Task: Add Softage Information Technology Limited.
Action: Mouse moved to (317, 157)
Screenshot: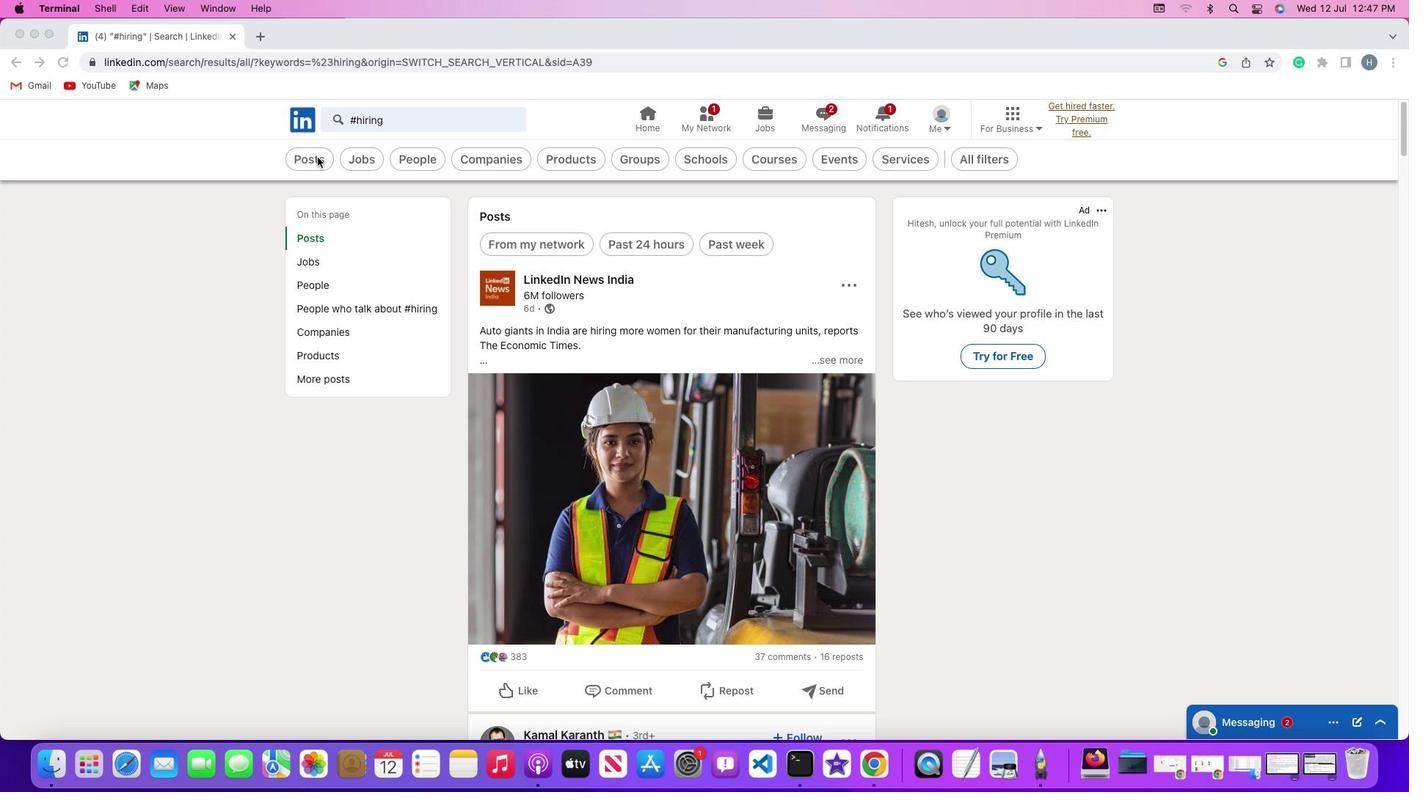 
Action: Mouse pressed left at (317, 157)
Screenshot: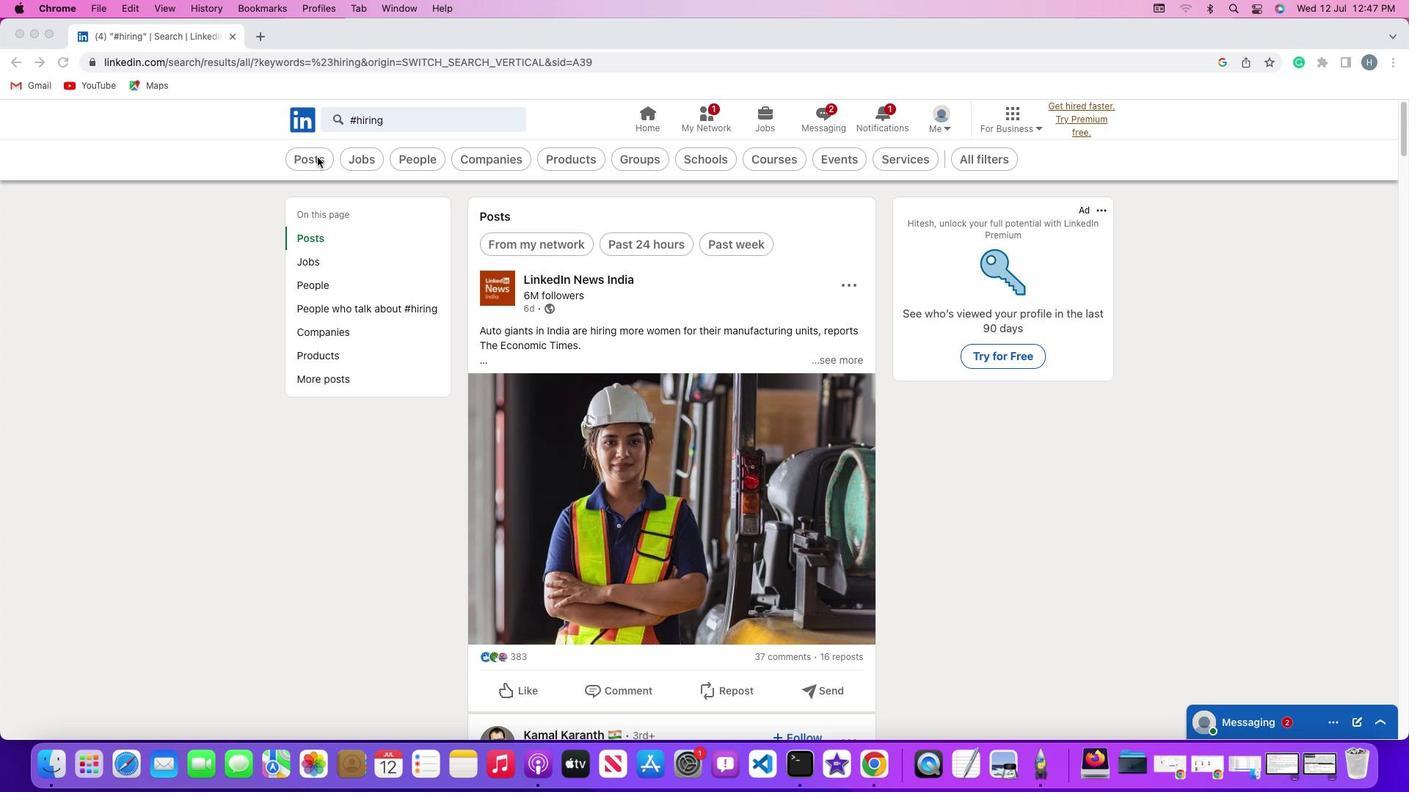 
Action: Mouse pressed left at (317, 157)
Screenshot: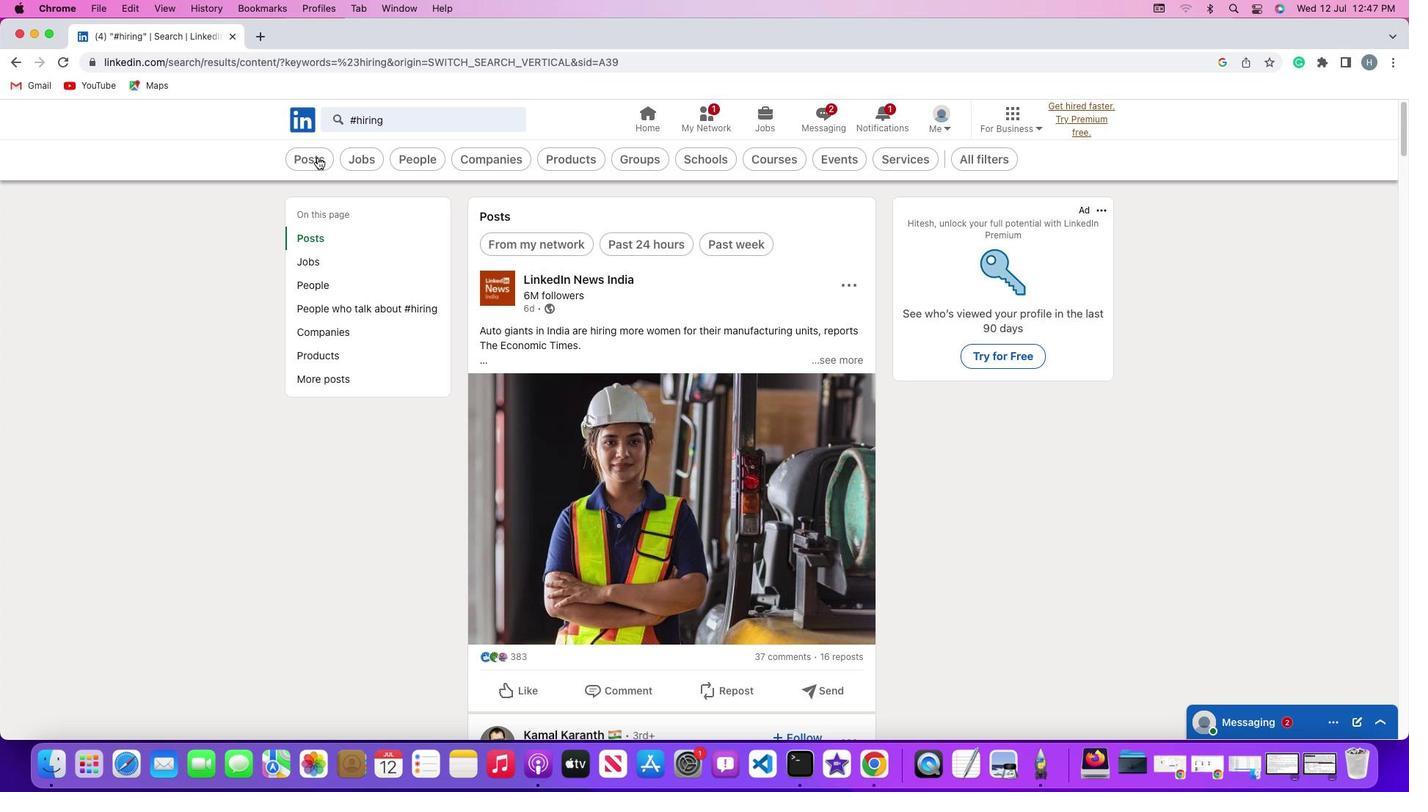 
Action: Mouse moved to (692, 160)
Screenshot: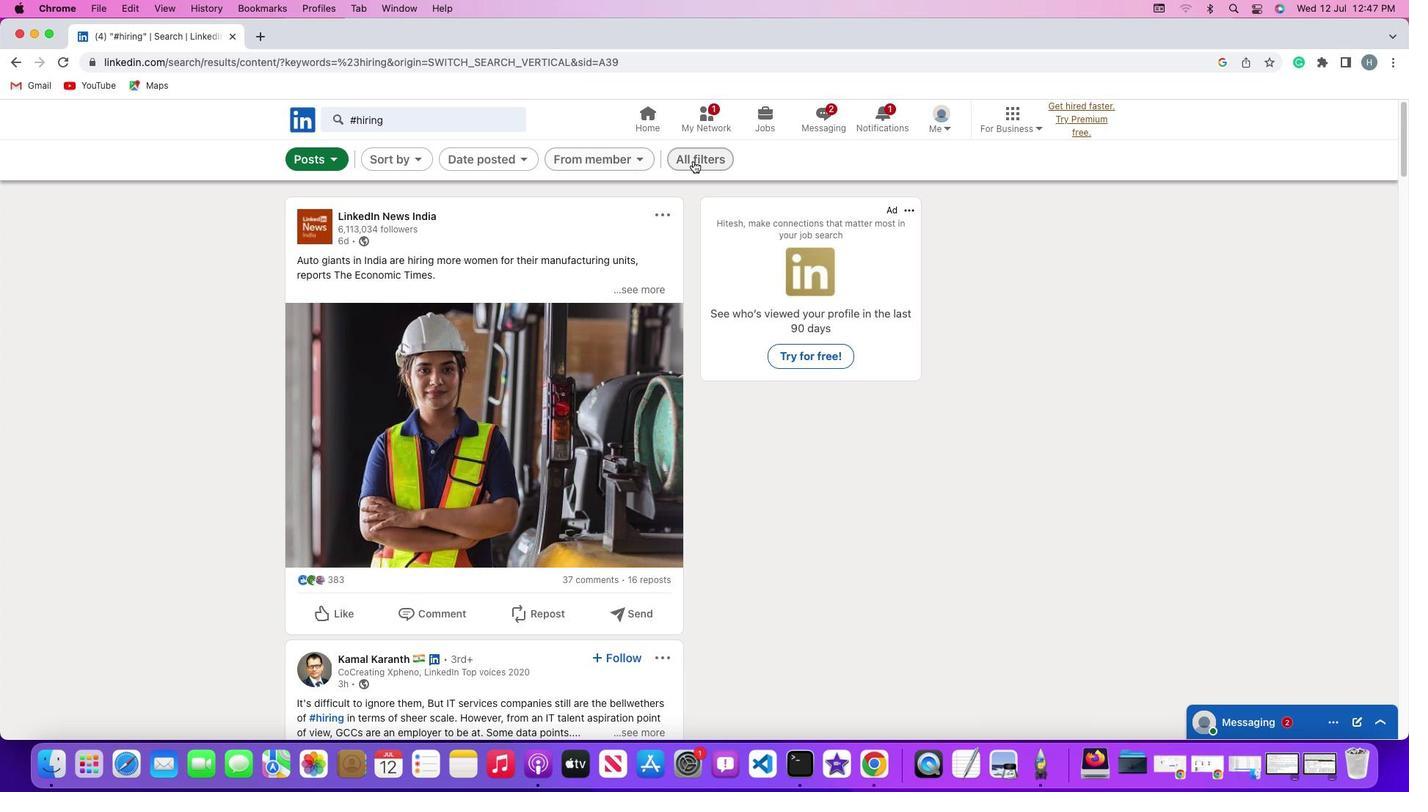 
Action: Mouse pressed left at (692, 160)
Screenshot: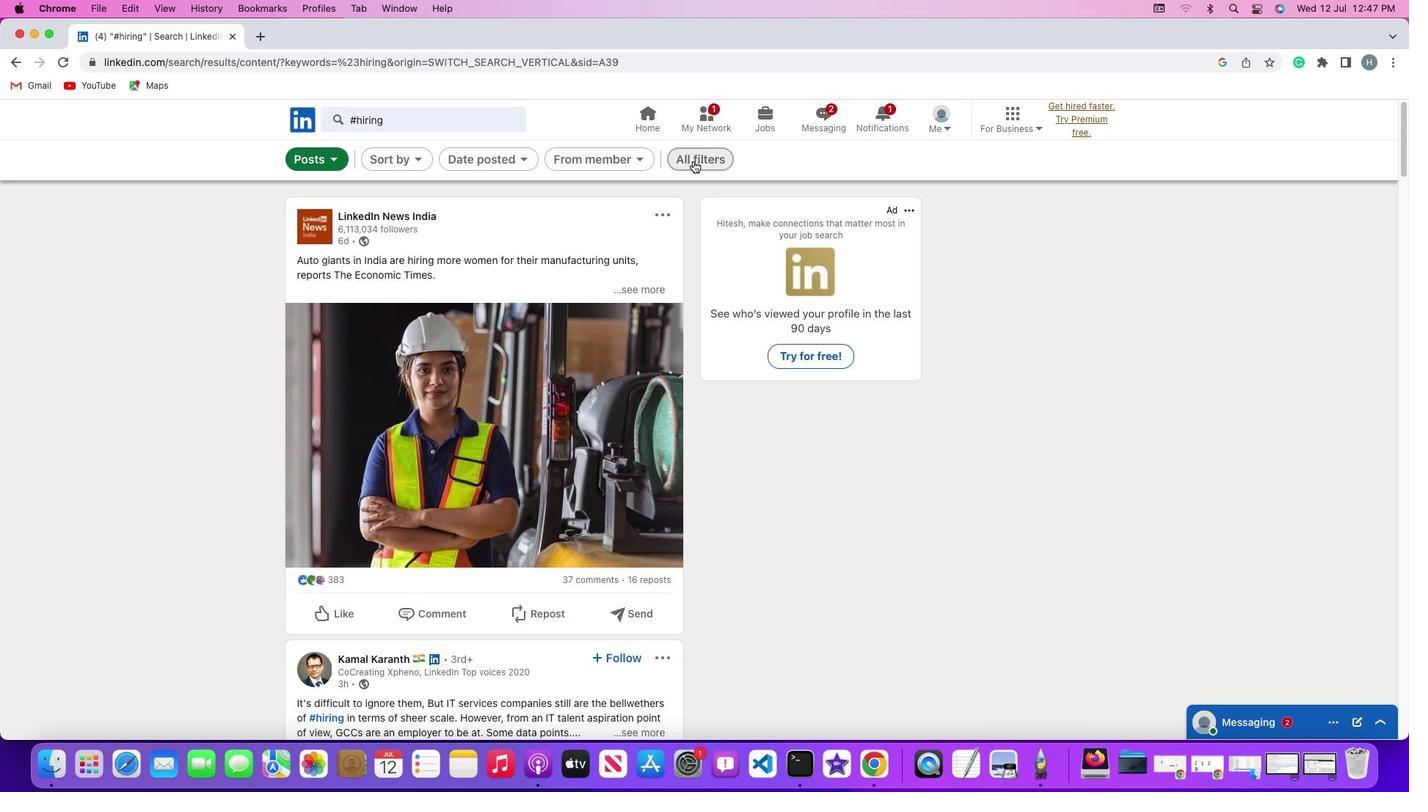 
Action: Mouse moved to (1143, 507)
Screenshot: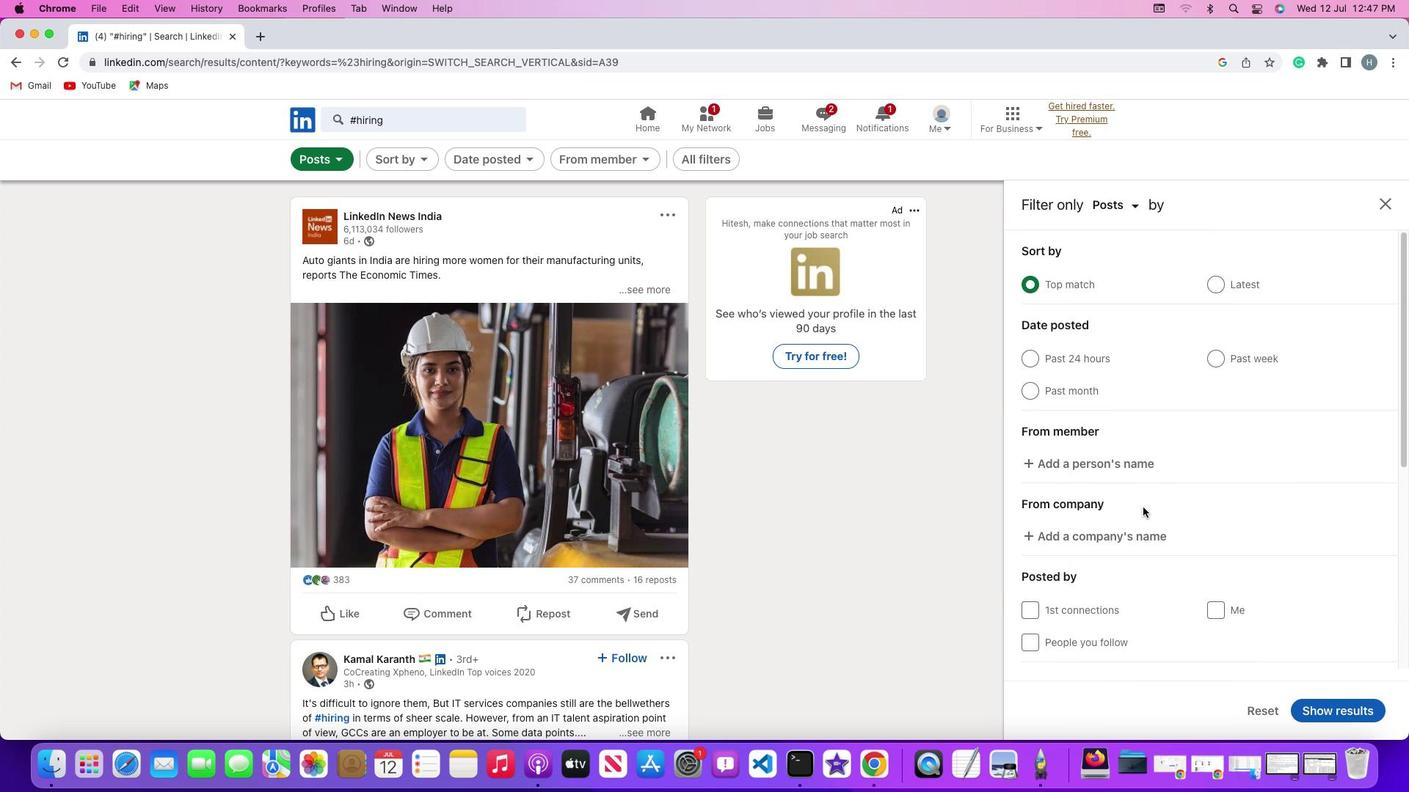 
Action: Mouse scrolled (1143, 507) with delta (0, 0)
Screenshot: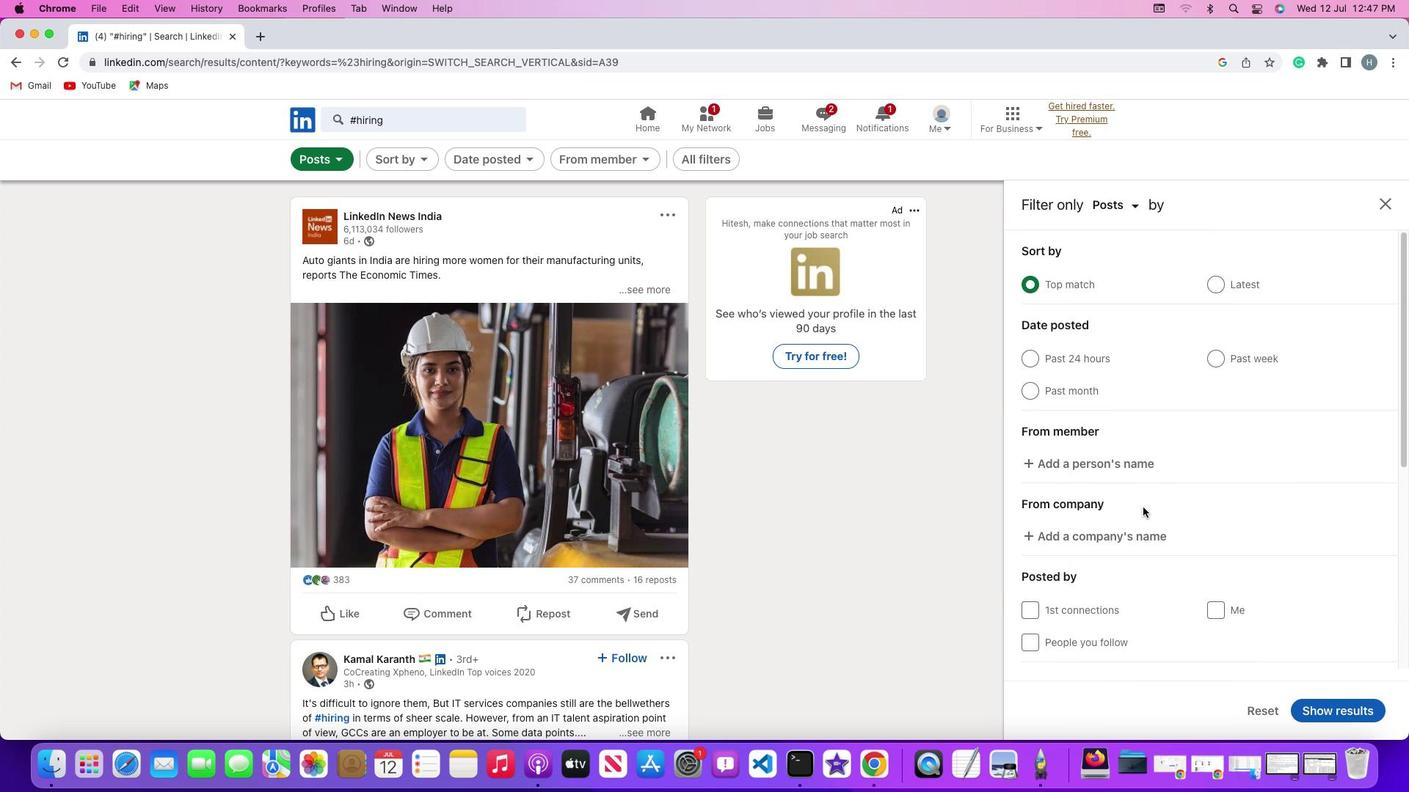 
Action: Mouse scrolled (1143, 507) with delta (0, 0)
Screenshot: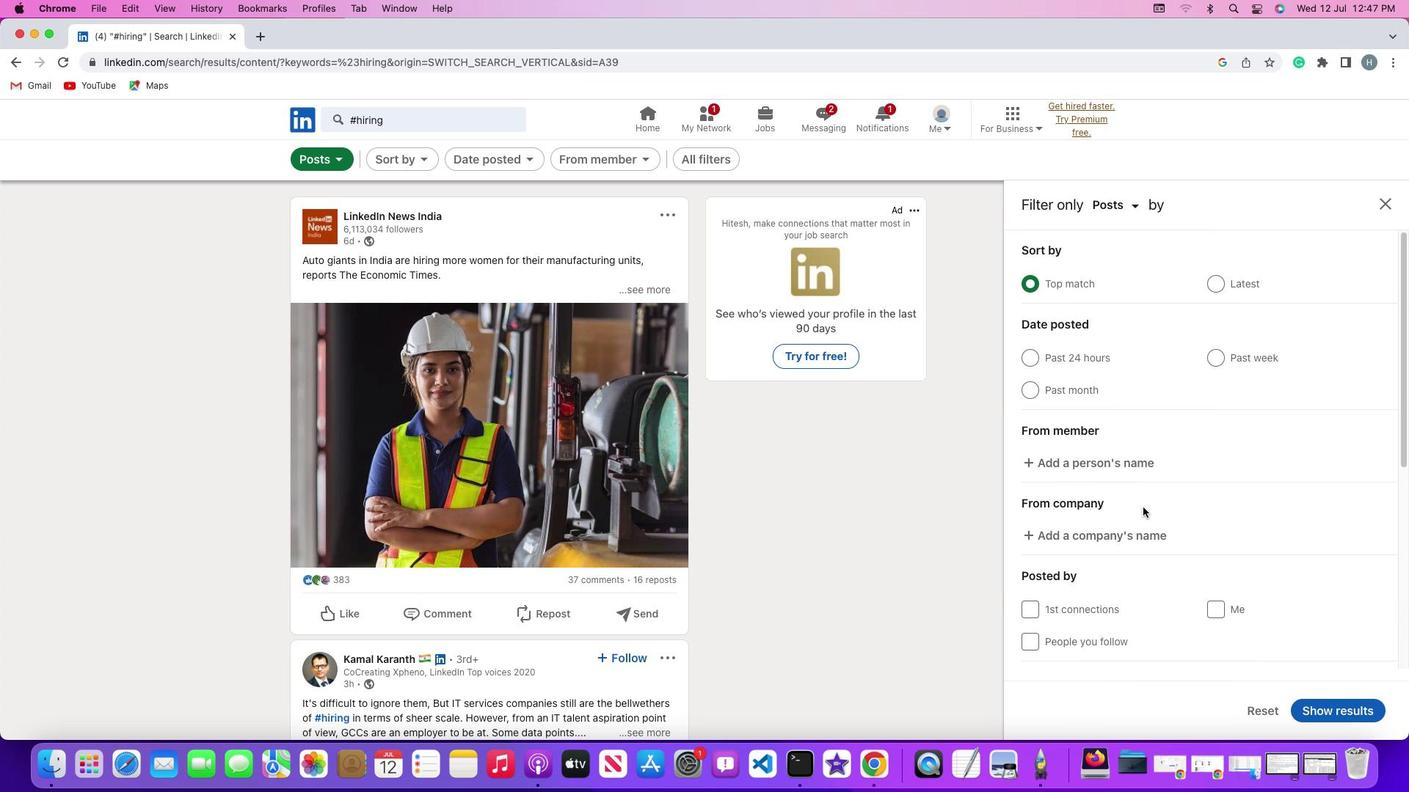 
Action: Mouse scrolled (1143, 507) with delta (0, -1)
Screenshot: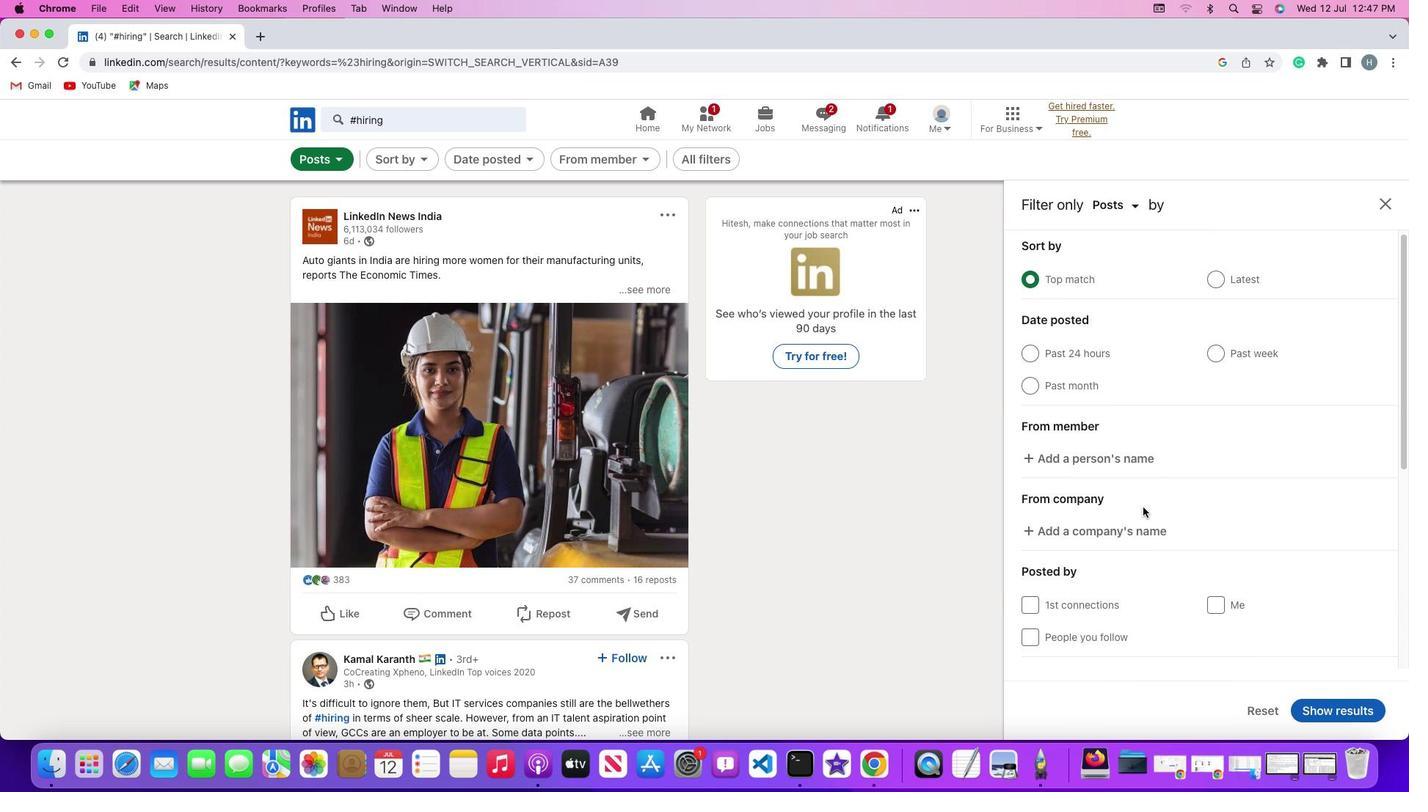 
Action: Mouse scrolled (1143, 507) with delta (0, -2)
Screenshot: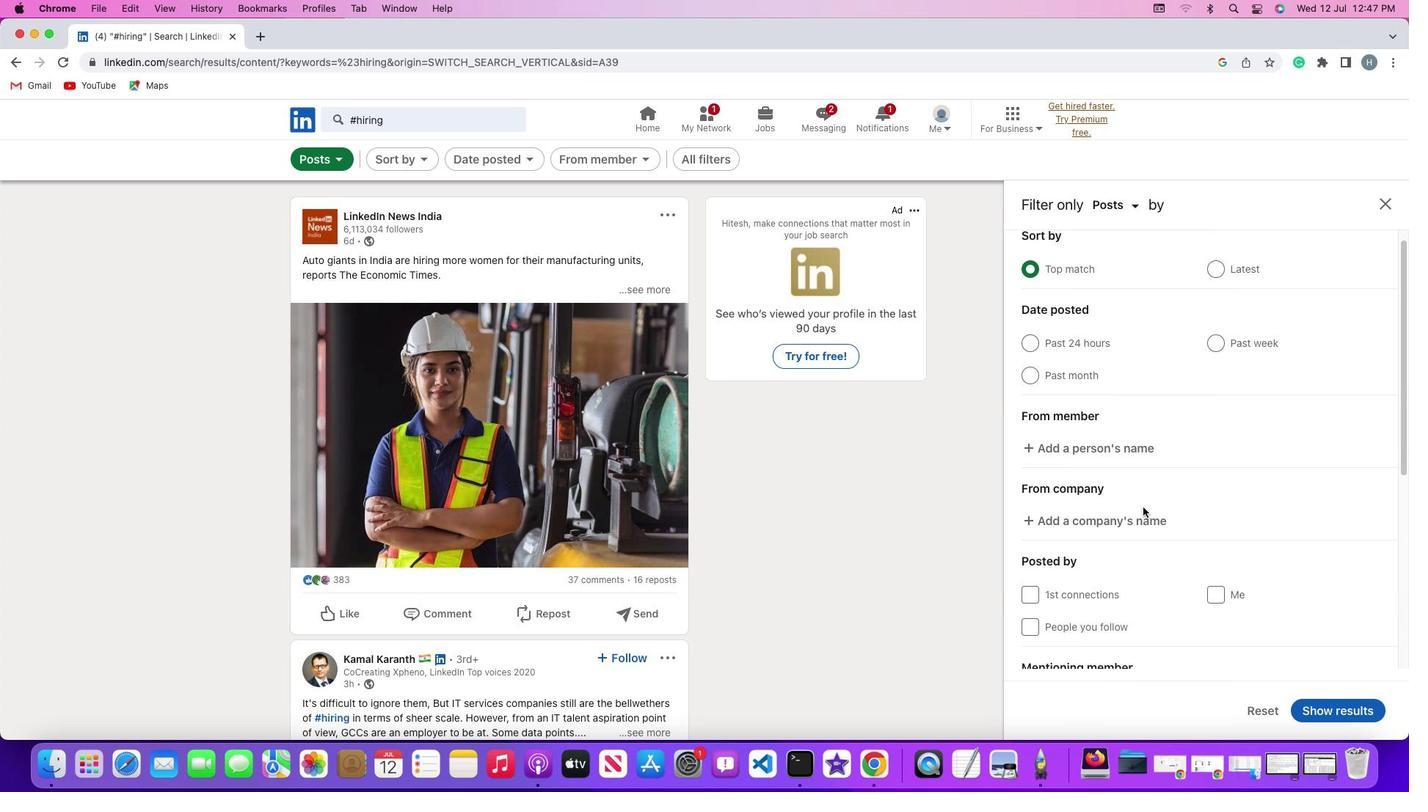 
Action: Mouse scrolled (1143, 507) with delta (0, 0)
Screenshot: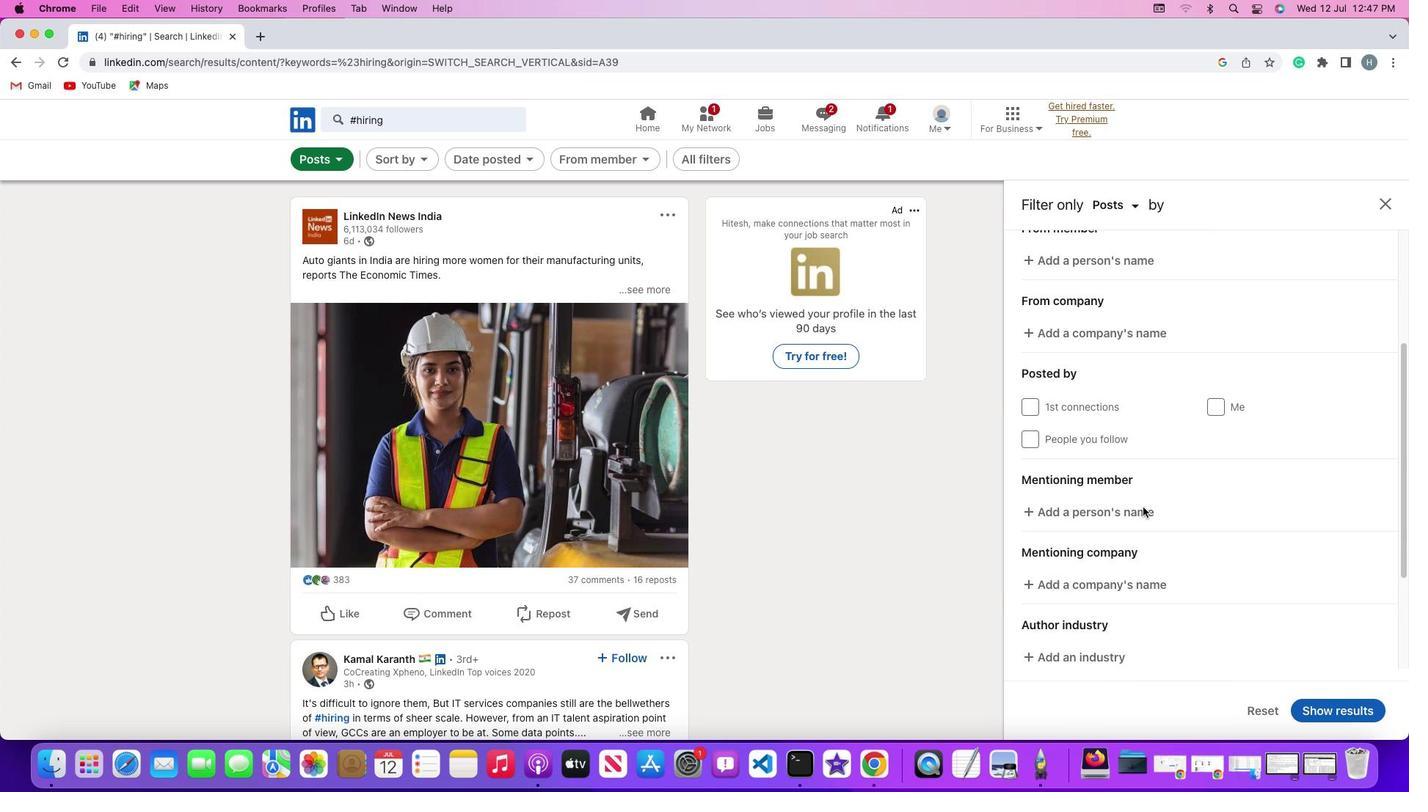 
Action: Mouse scrolled (1143, 507) with delta (0, 0)
Screenshot: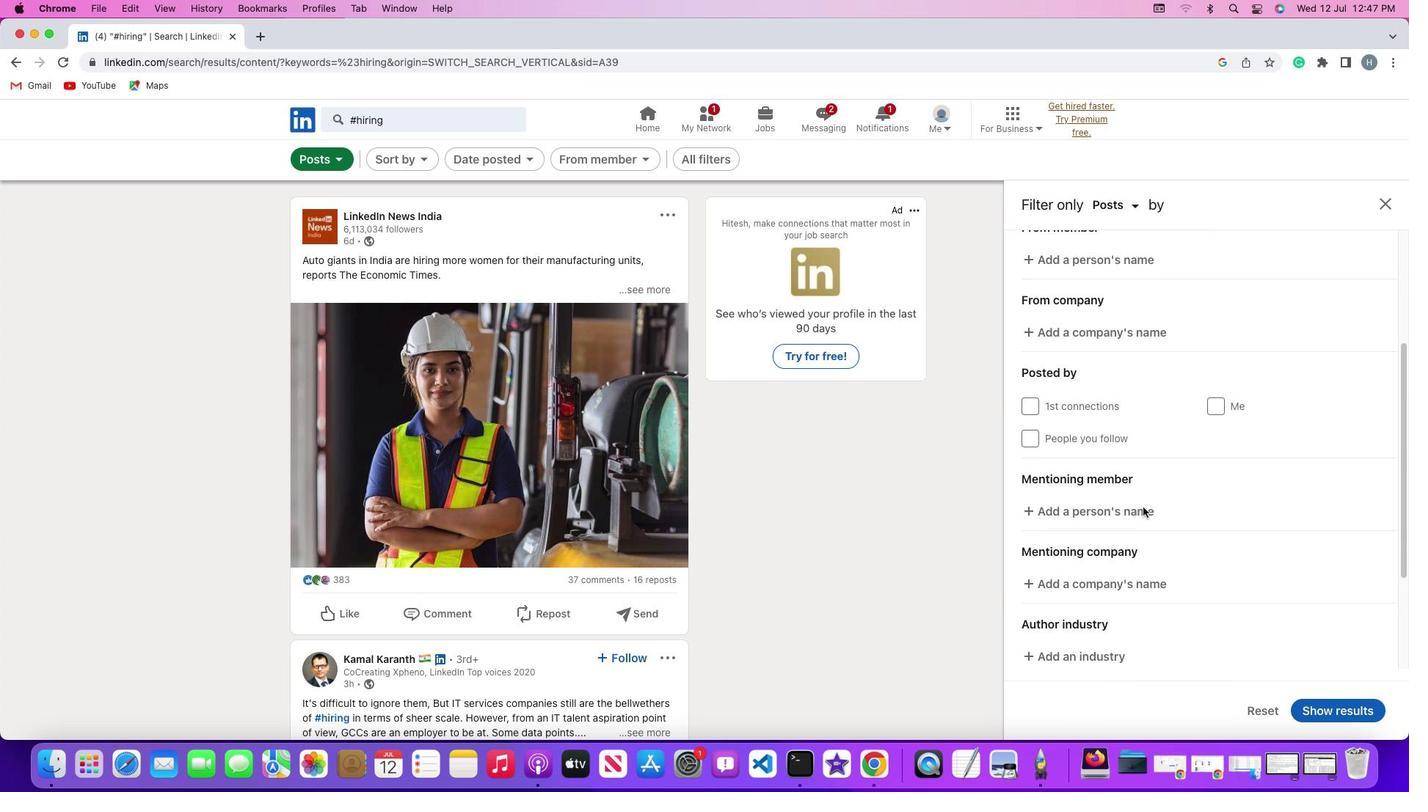 
Action: Mouse scrolled (1143, 507) with delta (0, -1)
Screenshot: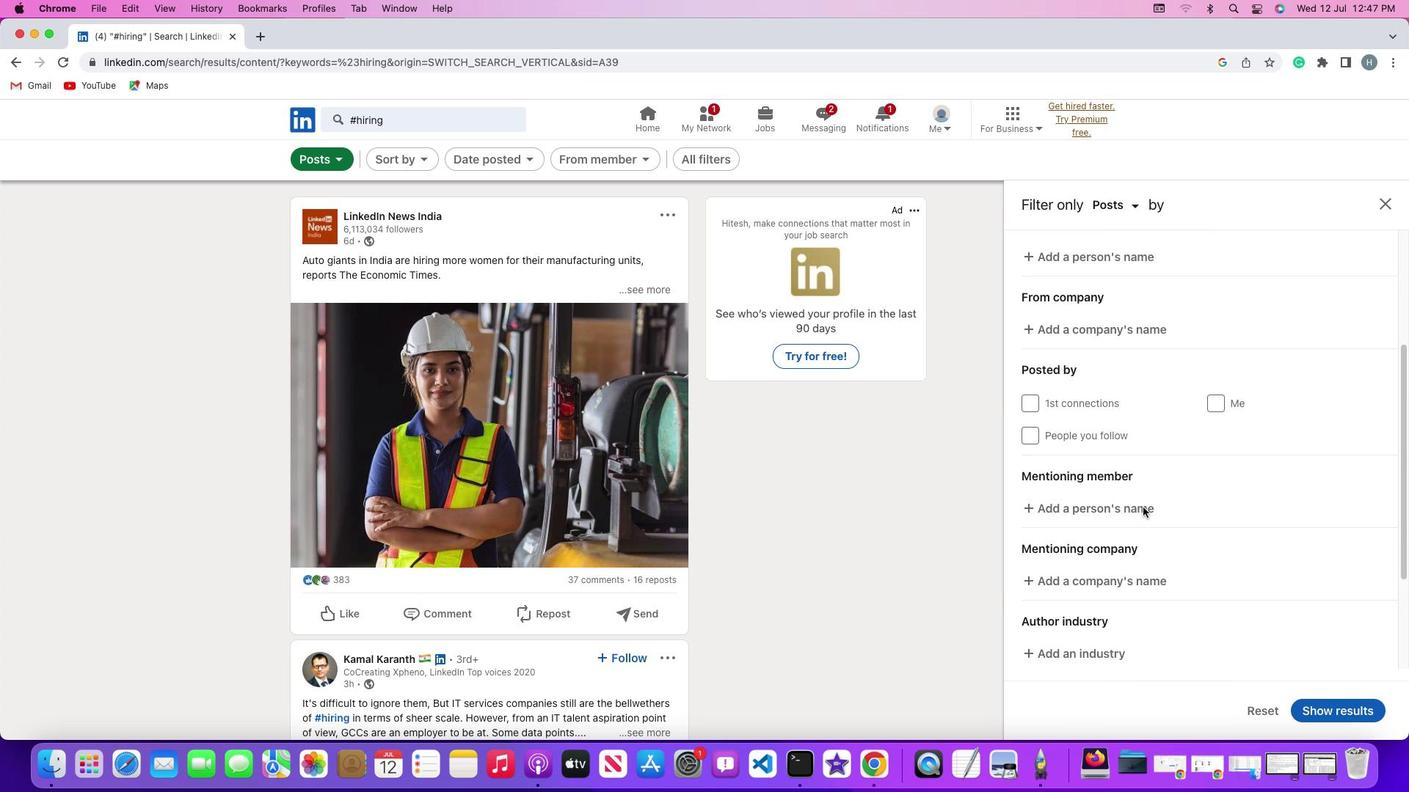 
Action: Mouse scrolled (1143, 507) with delta (0, -2)
Screenshot: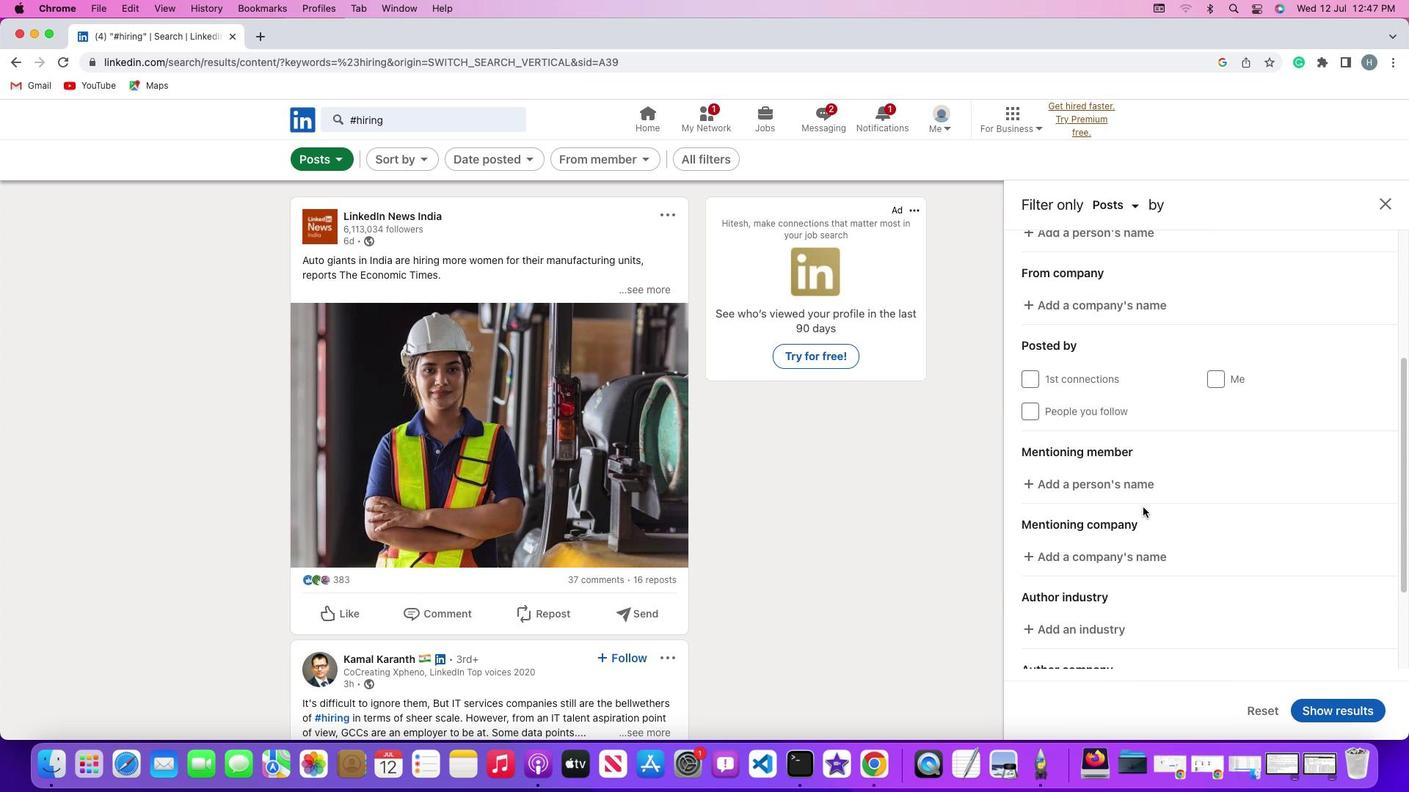 
Action: Mouse scrolled (1143, 507) with delta (0, 0)
Screenshot: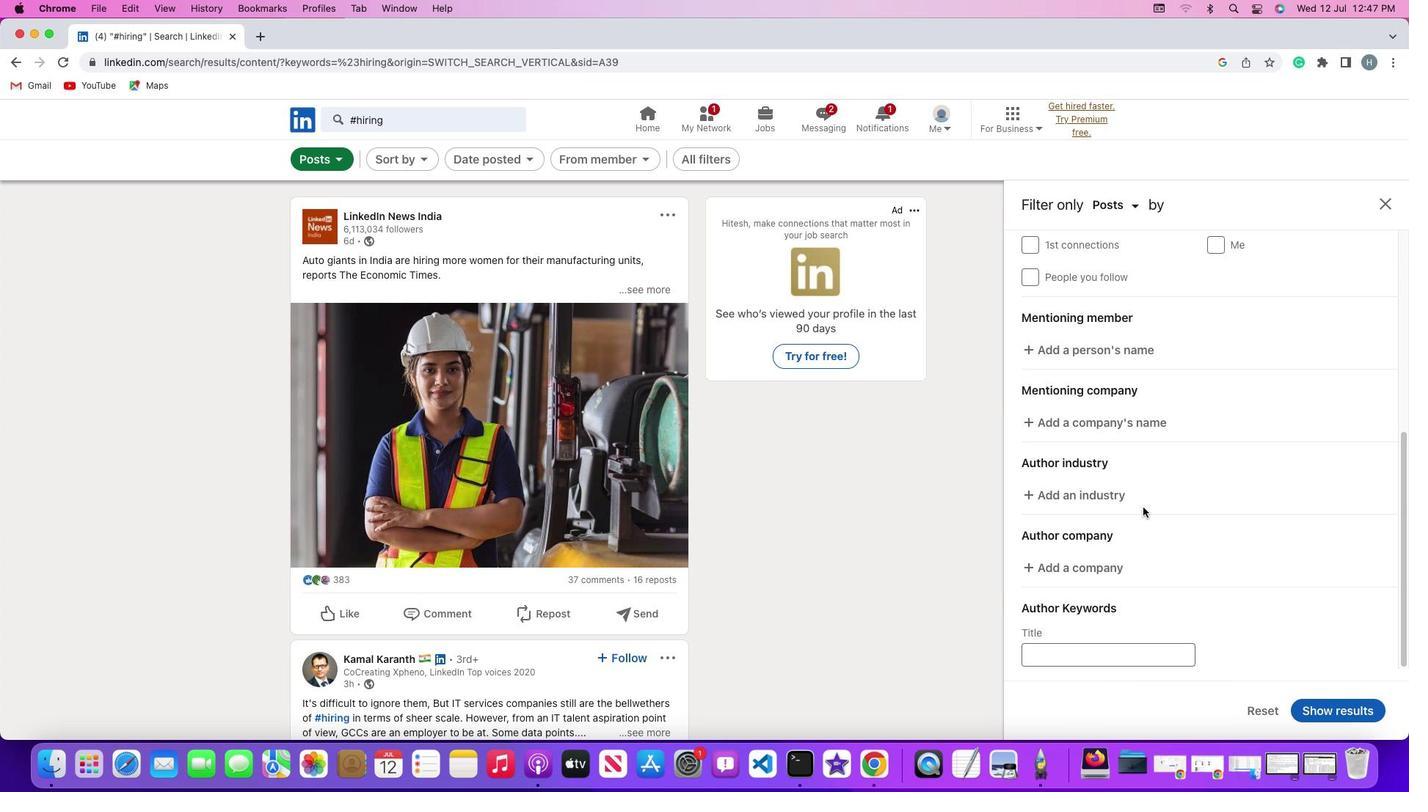 
Action: Mouse scrolled (1143, 507) with delta (0, 0)
Screenshot: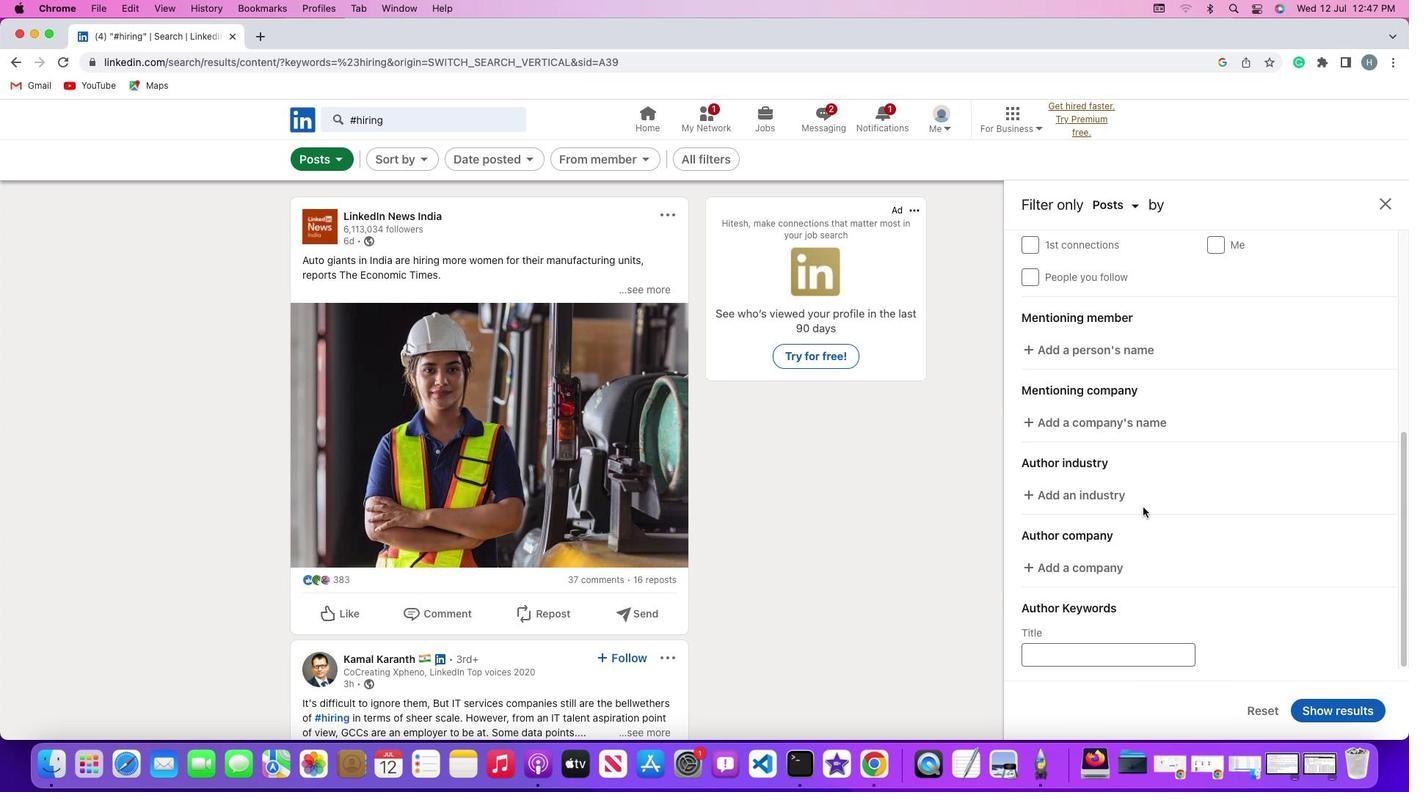 
Action: Mouse scrolled (1143, 507) with delta (0, 0)
Screenshot: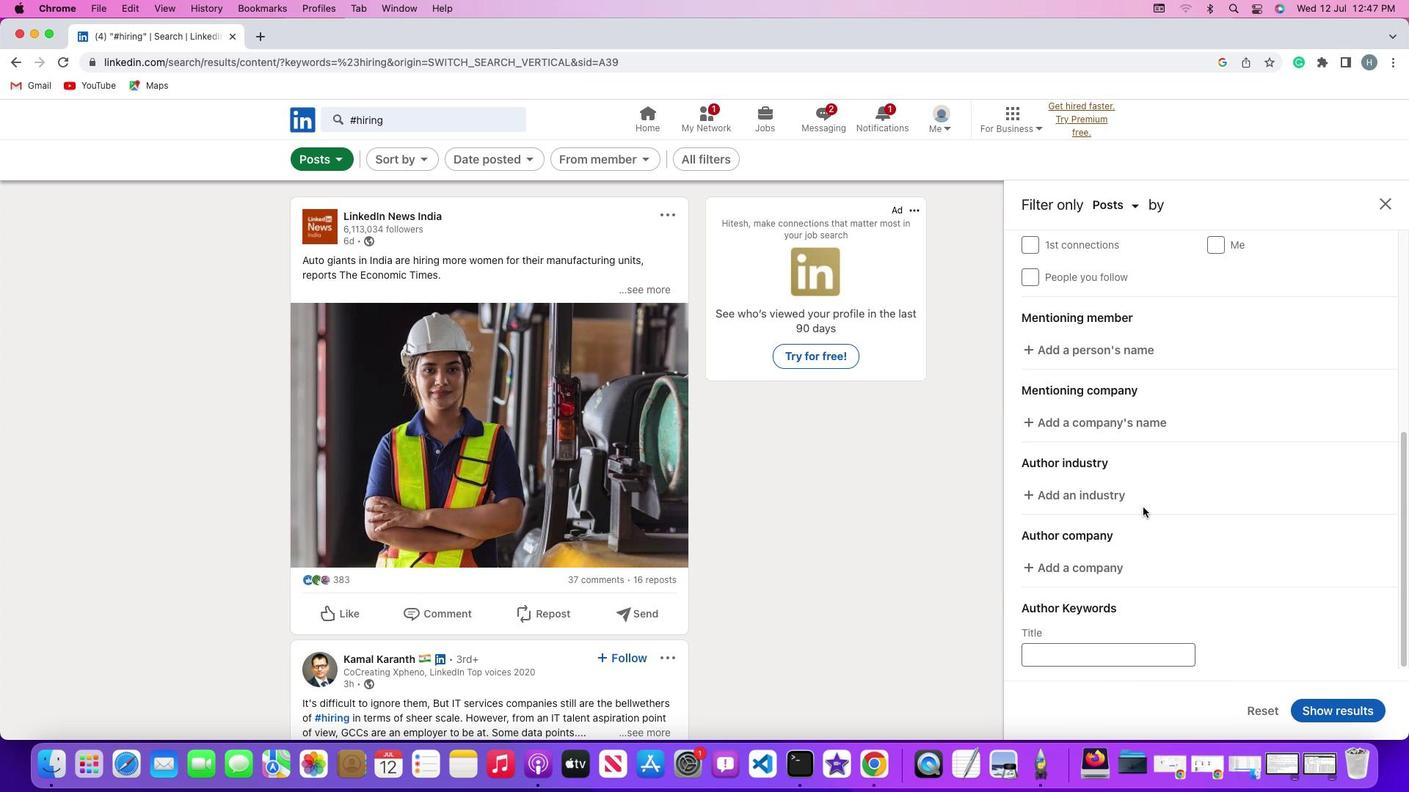 
Action: Mouse scrolled (1143, 507) with delta (0, 0)
Screenshot: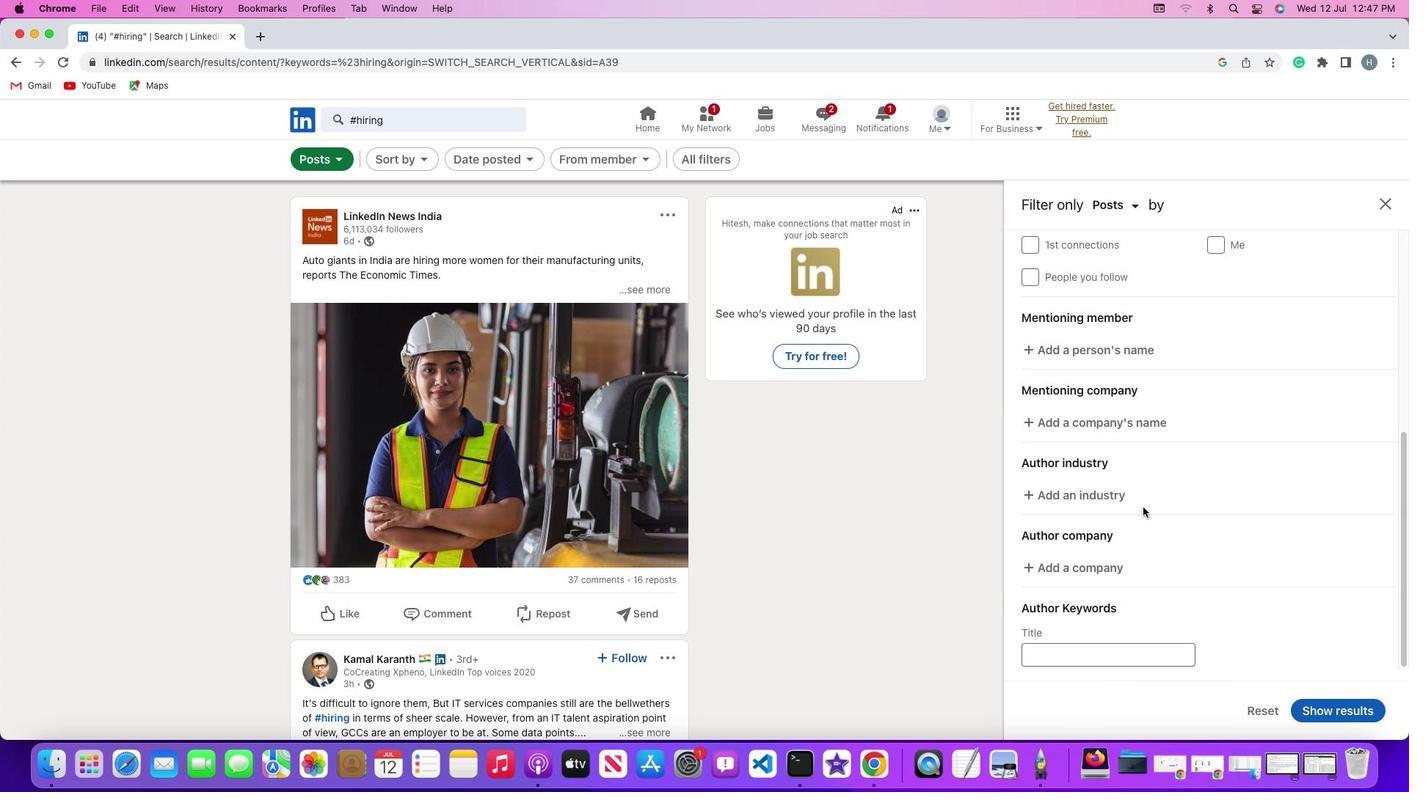 
Action: Mouse scrolled (1143, 507) with delta (0, 0)
Screenshot: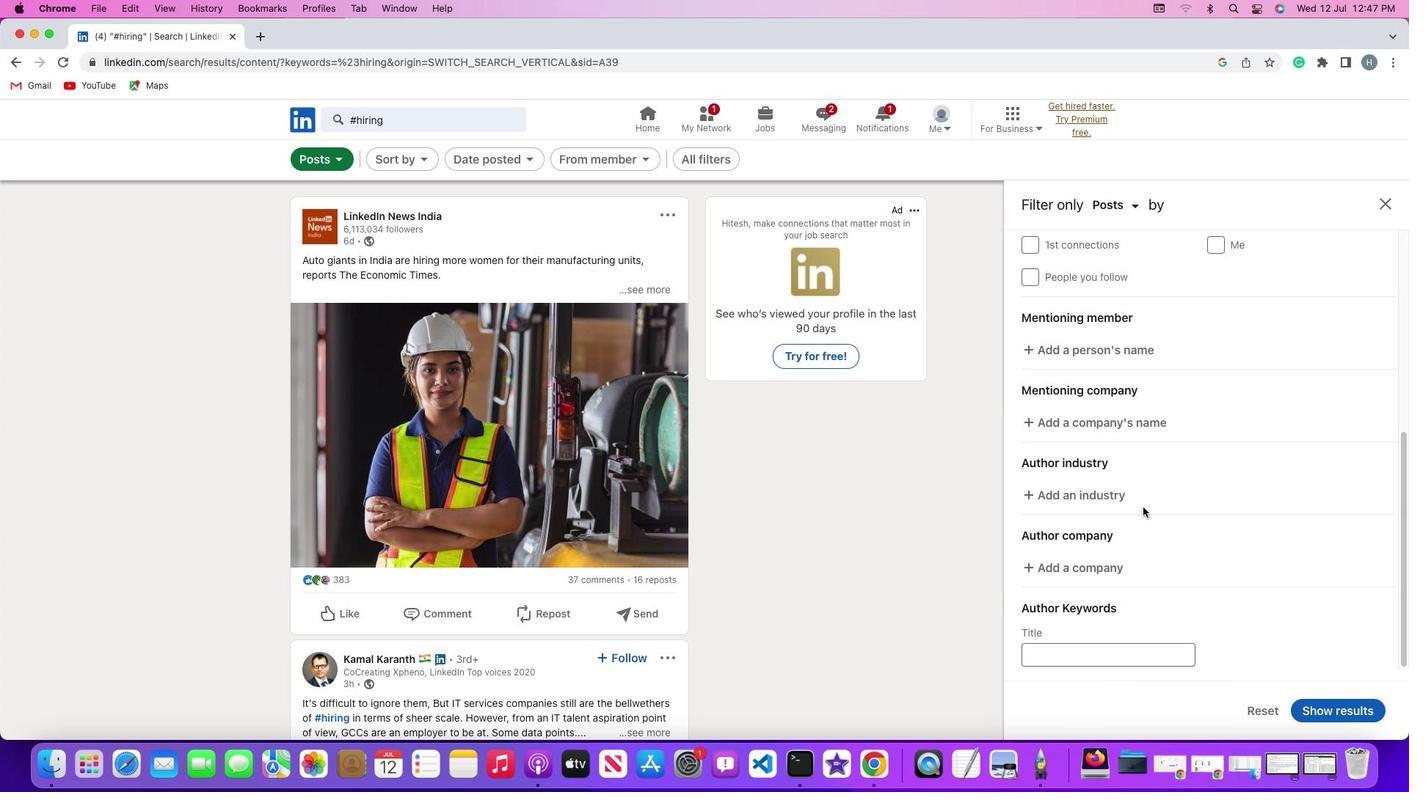 
Action: Mouse scrolled (1143, 507) with delta (0, -1)
Screenshot: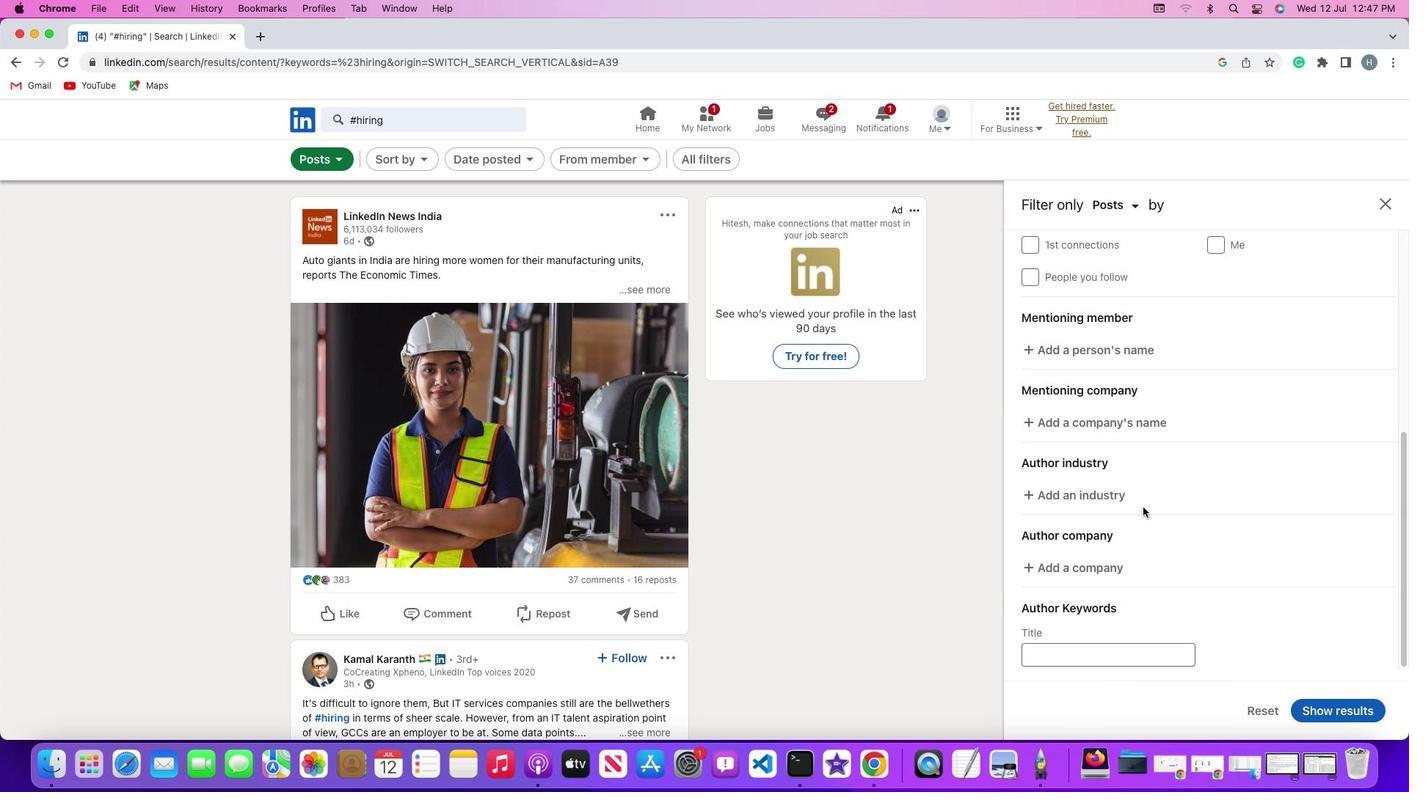 
Action: Mouse moved to (1097, 568)
Screenshot: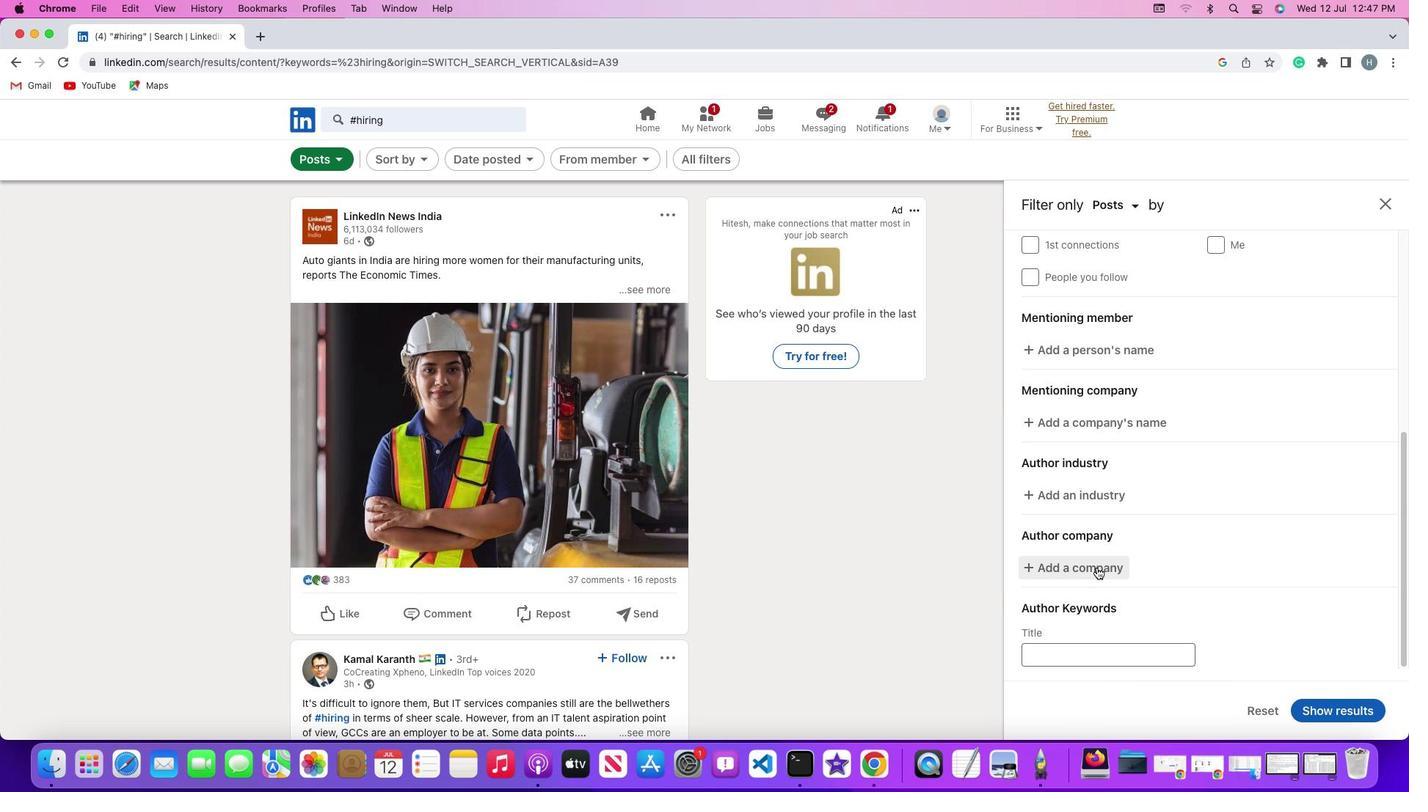 
Action: Mouse pressed left at (1097, 568)
Screenshot: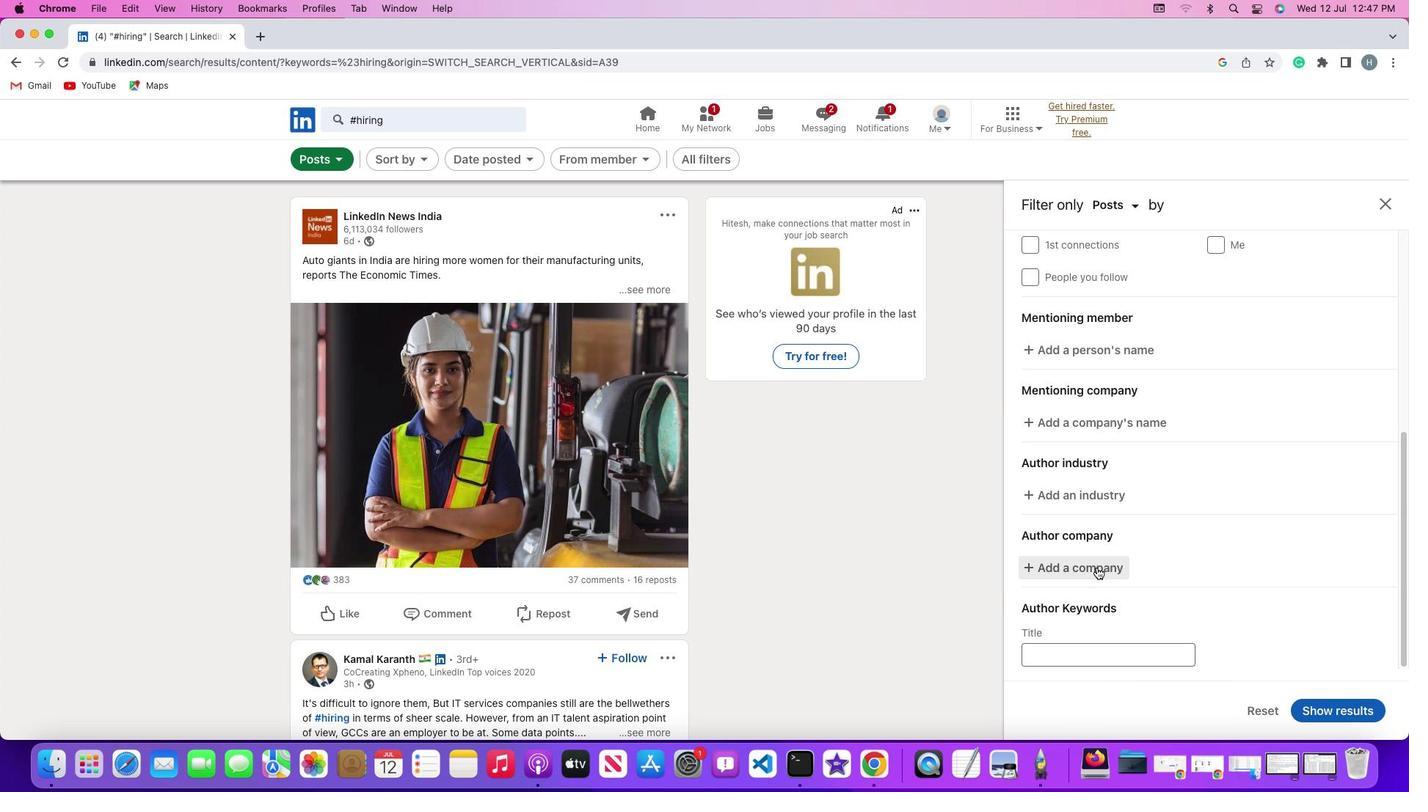 
Action: Key pressed Key.shift'S''o''f''t''a''g''e'
Screenshot: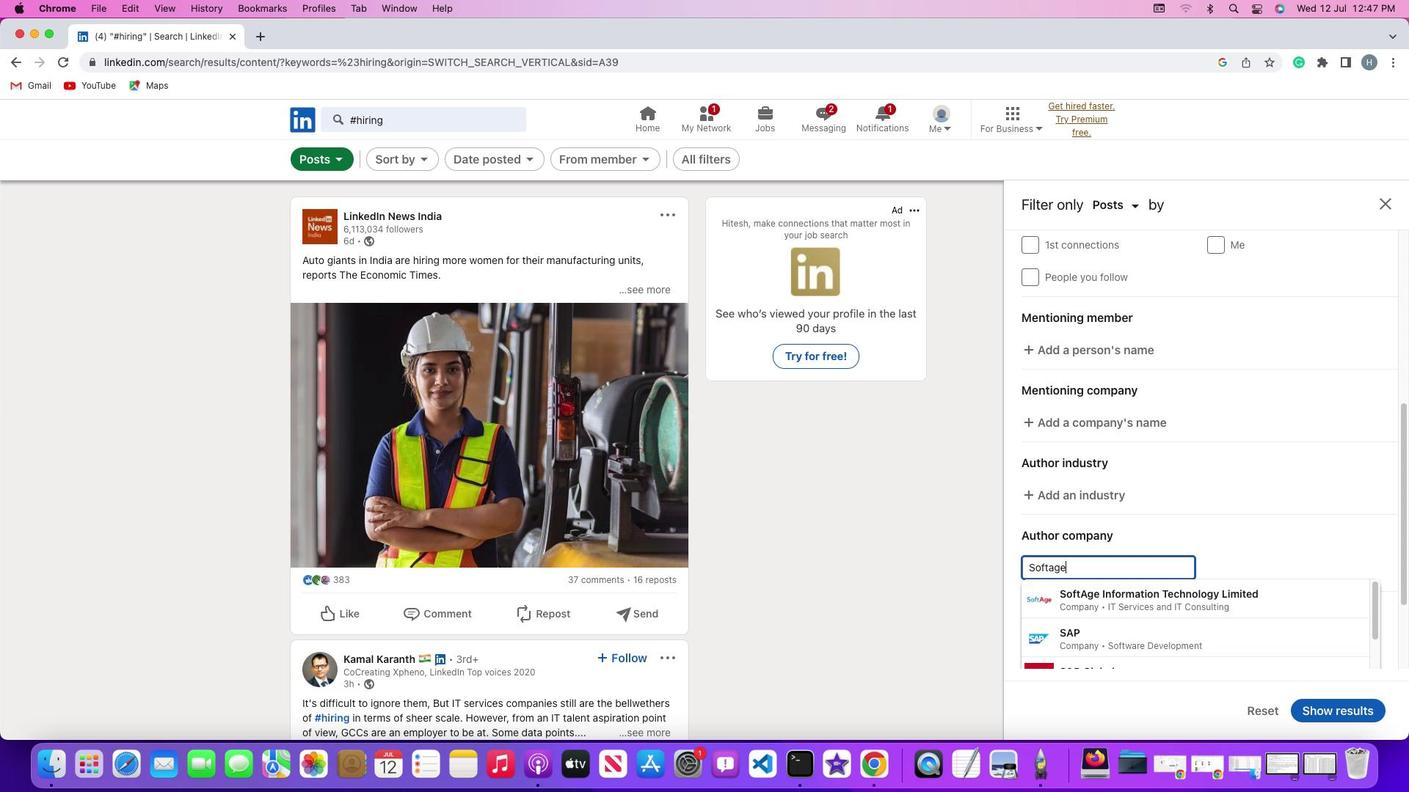 
Action: Mouse moved to (1117, 593)
Screenshot: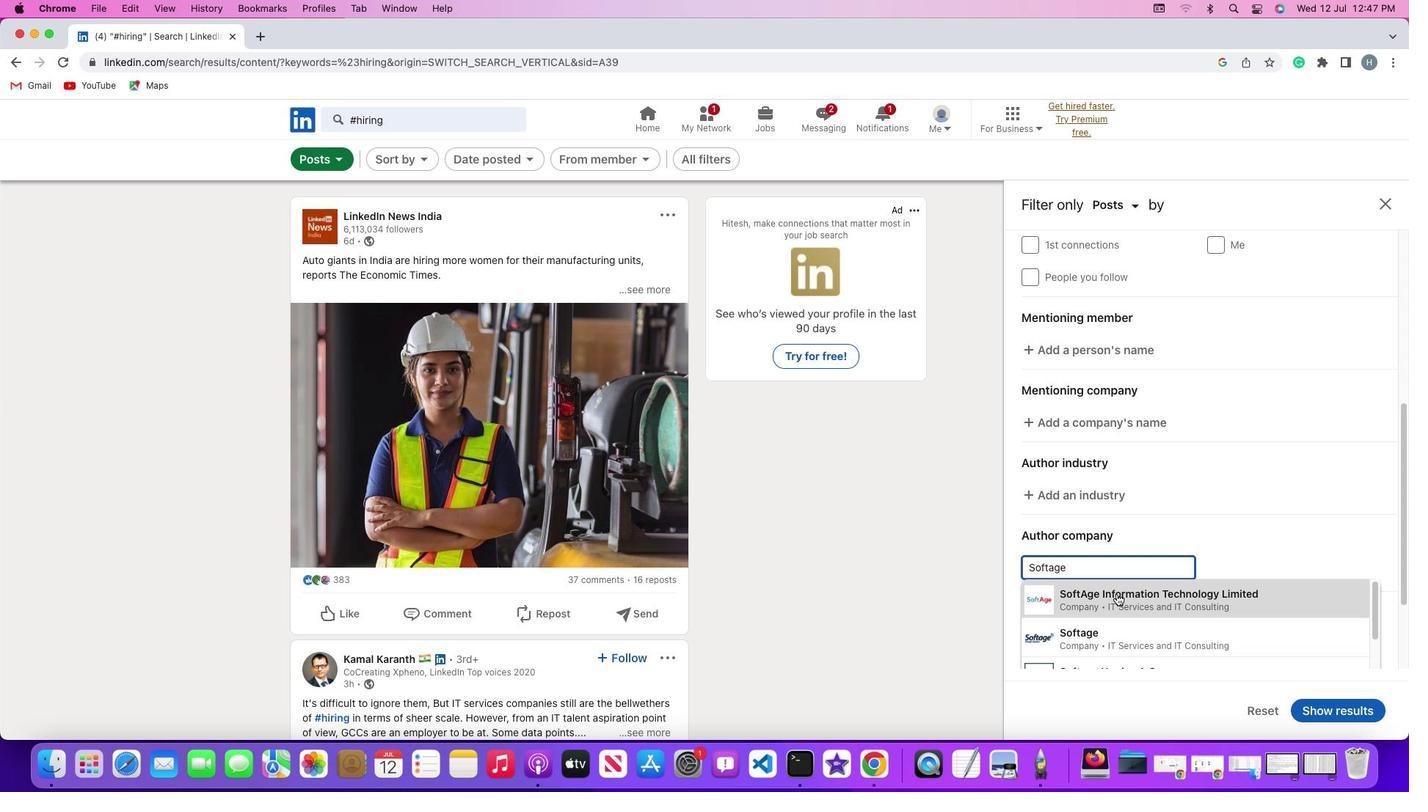 
Action: Mouse pressed left at (1117, 593)
Screenshot: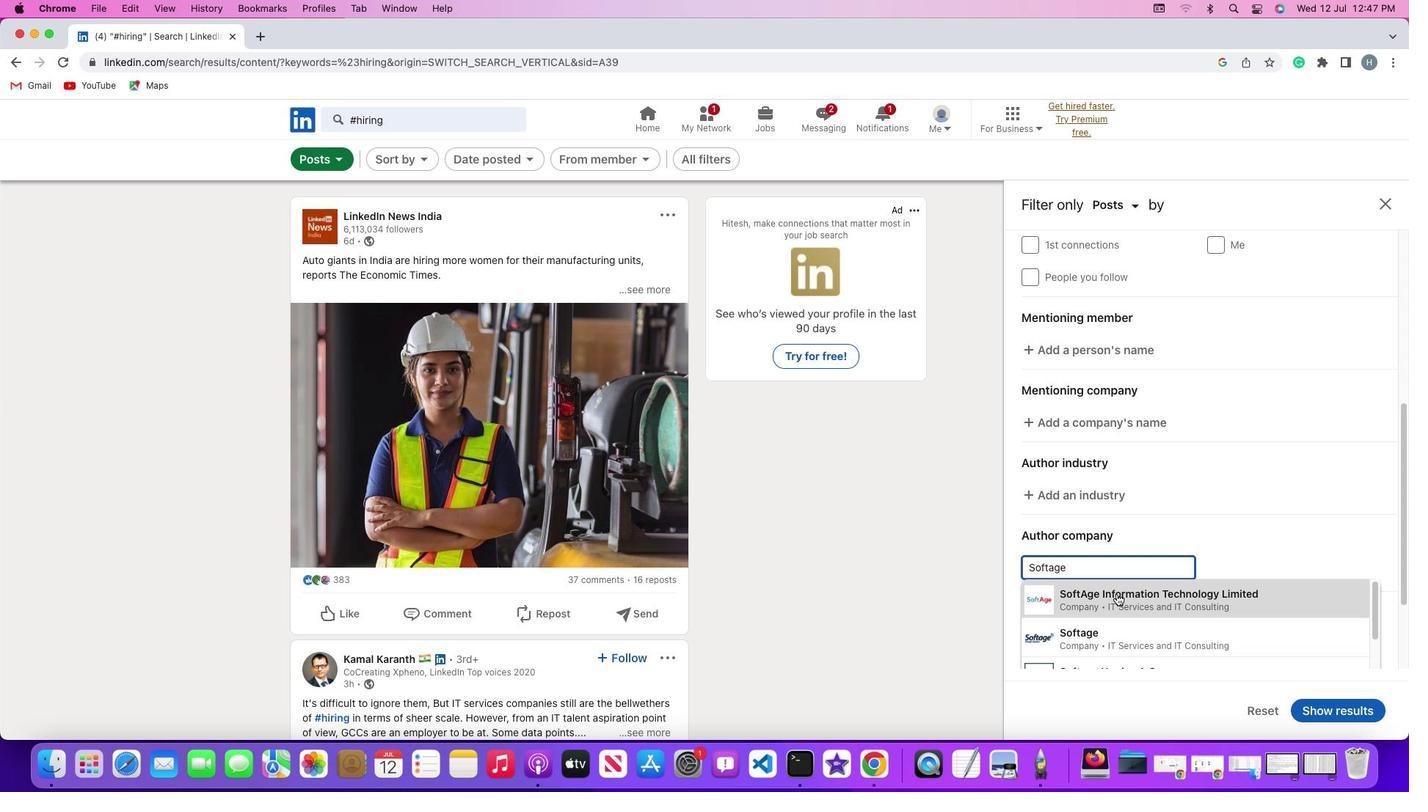 
Action: Mouse moved to (832, 506)
Screenshot: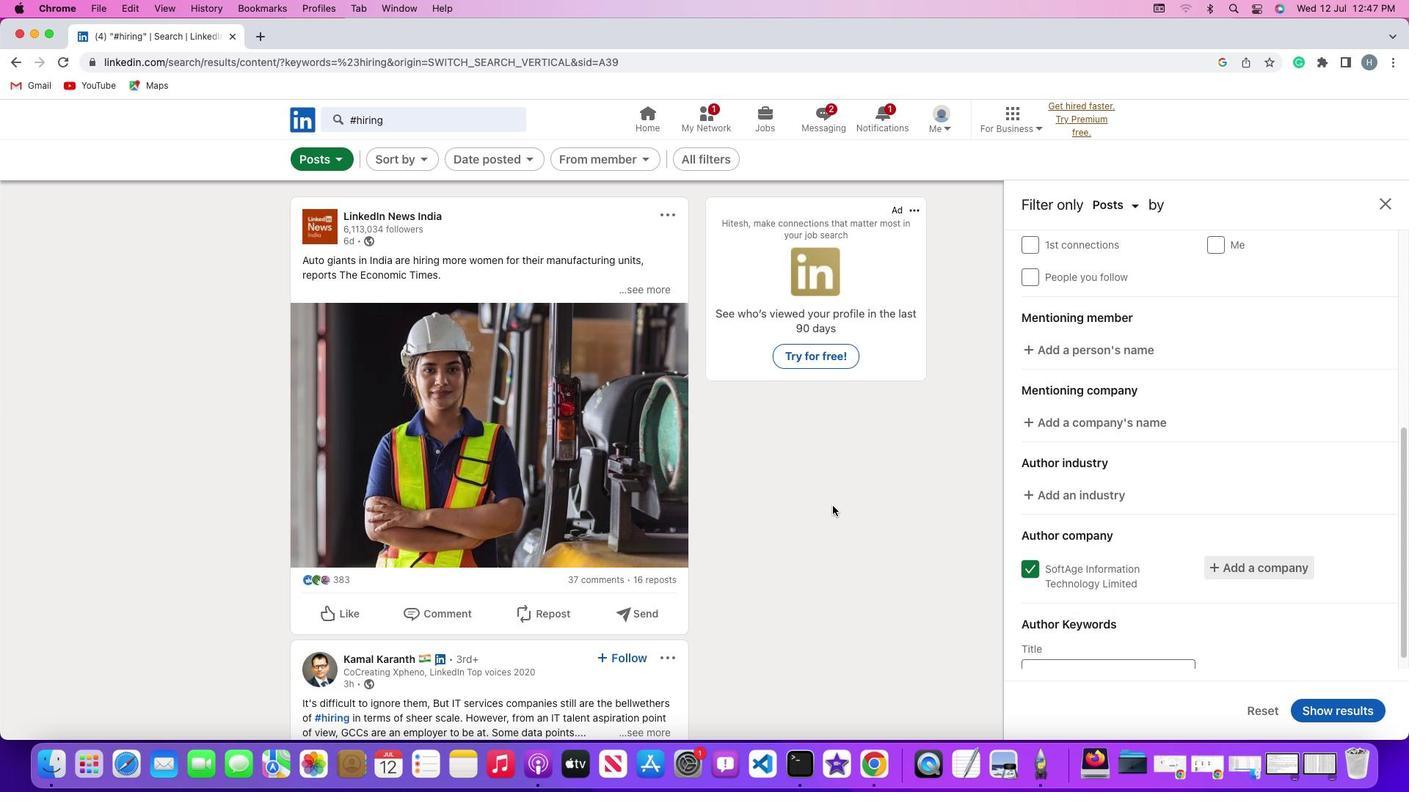 
